 Task: Create a scrum project BayTech. Add to scrum project BayTech a team member softage.3@softage.net and assign as Project Lead. Add to scrum project BayTech a team member softage.4@softage.net
Action: Mouse pressed left at (186, 45)
Screenshot: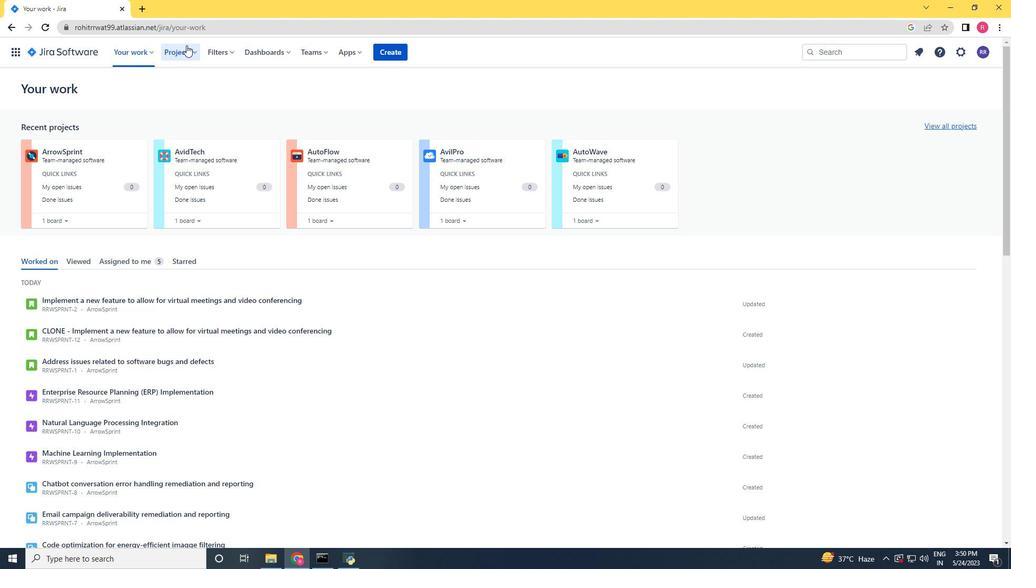 
Action: Mouse moved to (206, 260)
Screenshot: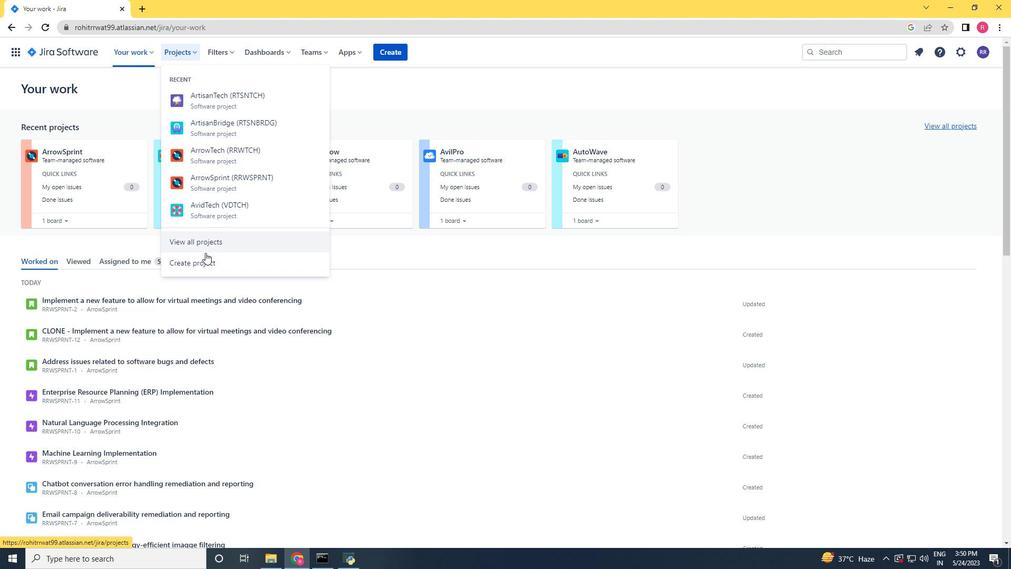 
Action: Mouse pressed left at (206, 260)
Screenshot: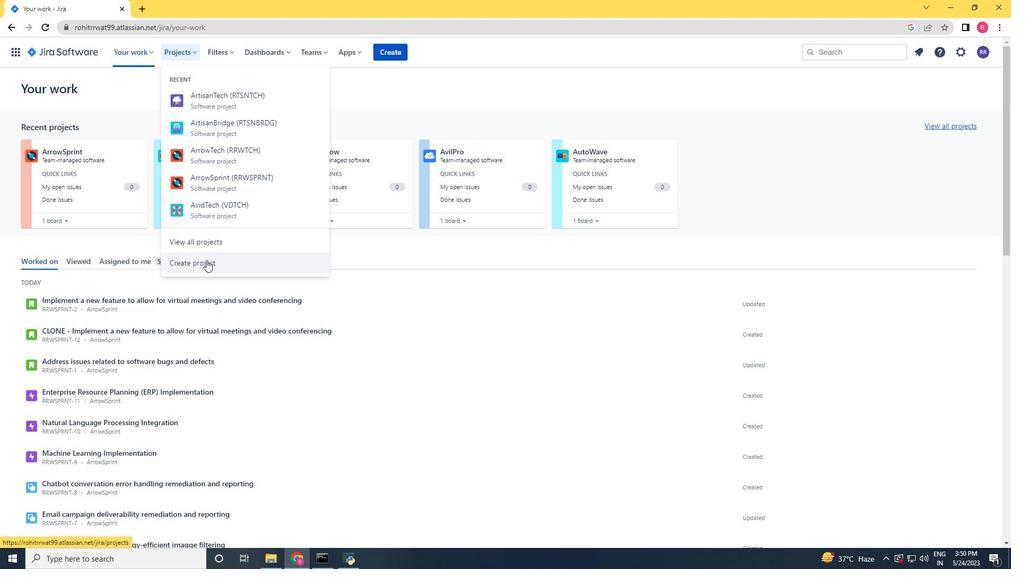 
Action: Mouse moved to (524, 268)
Screenshot: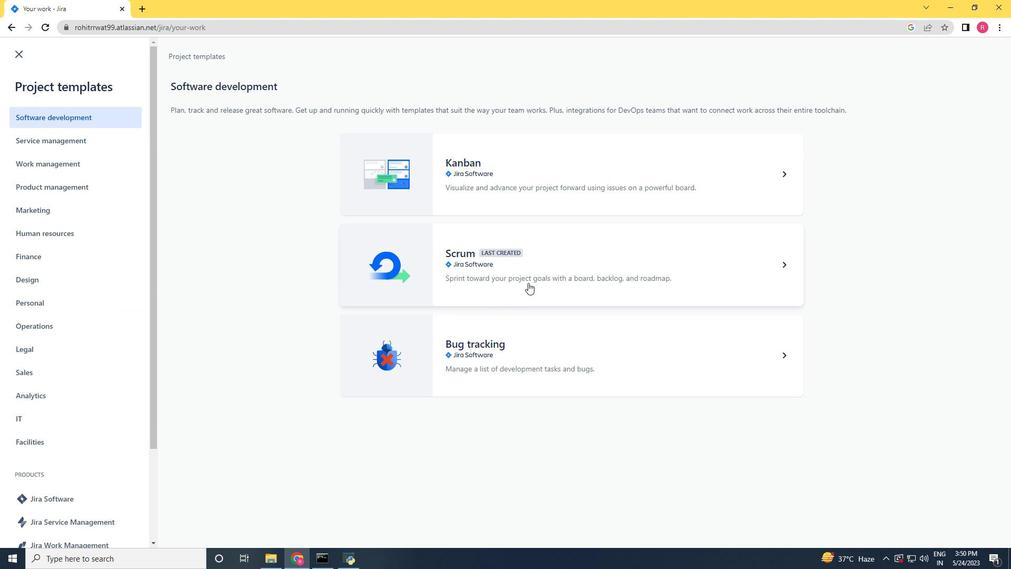 
Action: Mouse pressed left at (524, 268)
Screenshot: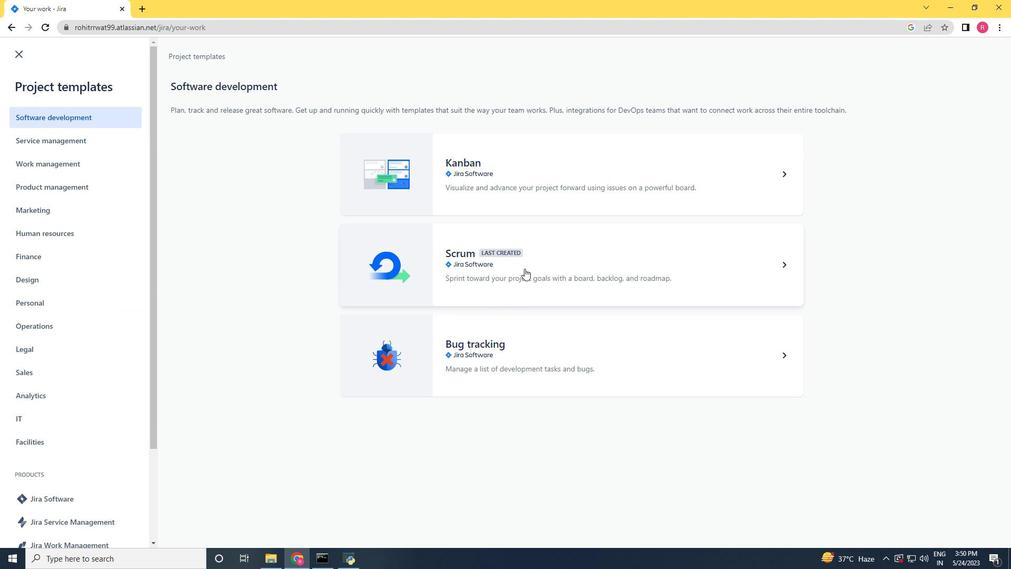 
Action: Mouse moved to (775, 520)
Screenshot: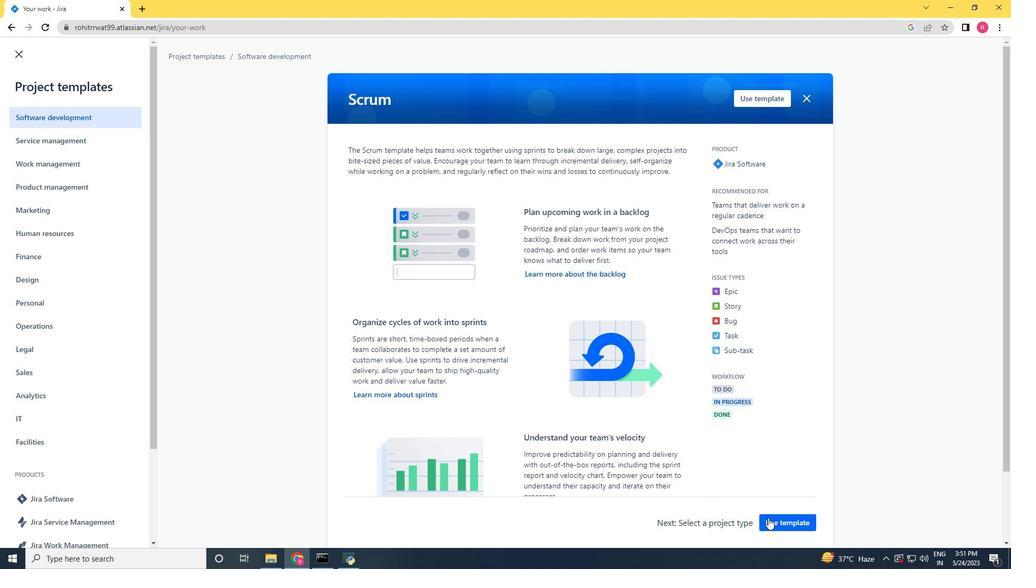 
Action: Mouse pressed left at (775, 520)
Screenshot: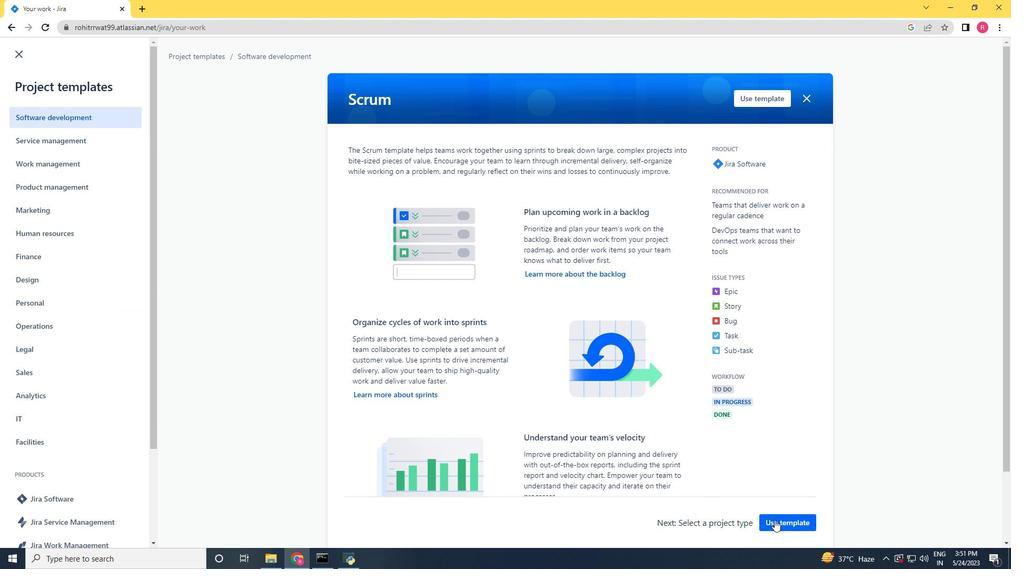 
Action: Mouse moved to (384, 517)
Screenshot: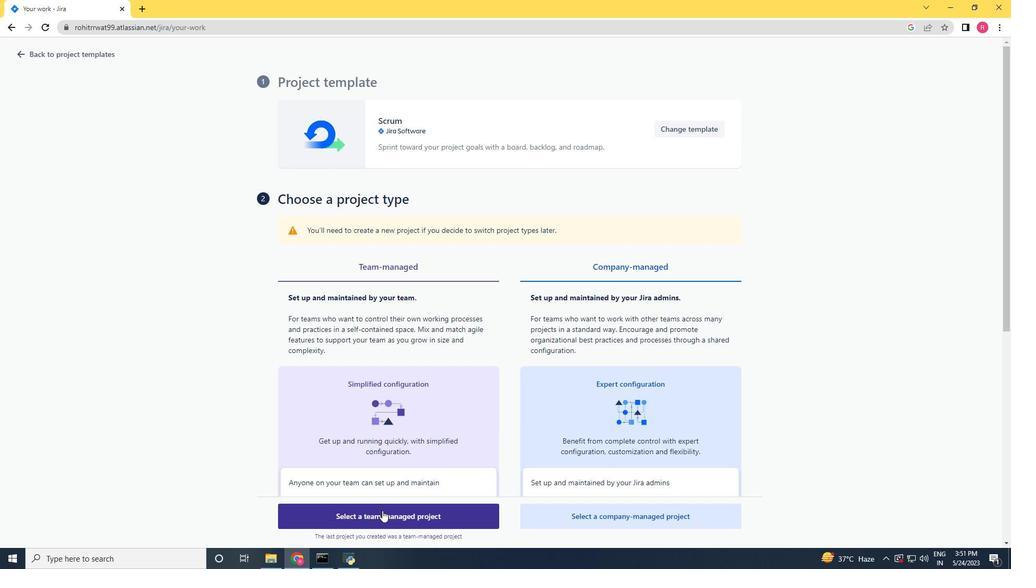
Action: Mouse pressed left at (384, 517)
Screenshot: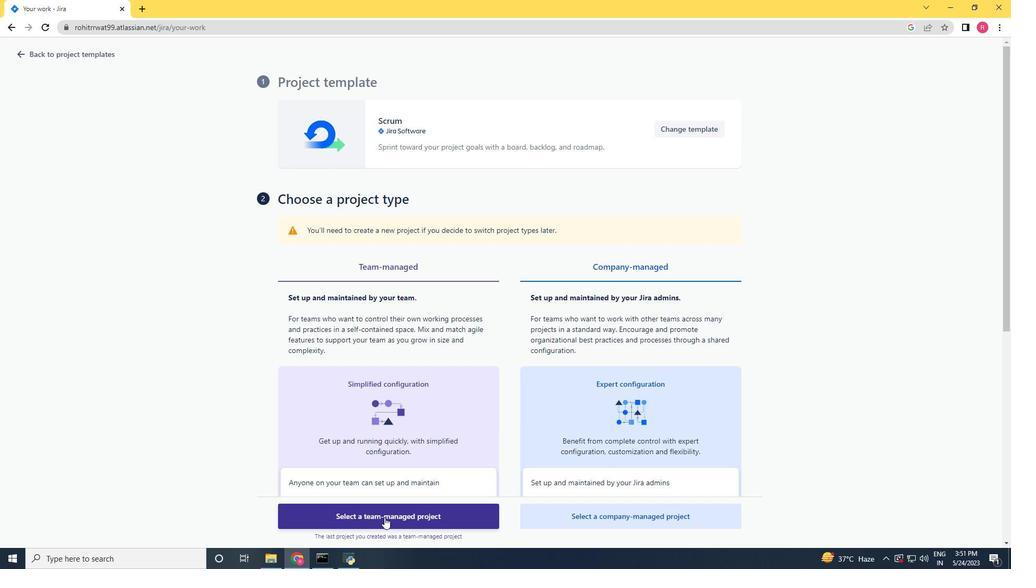
Action: Mouse moved to (340, 244)
Screenshot: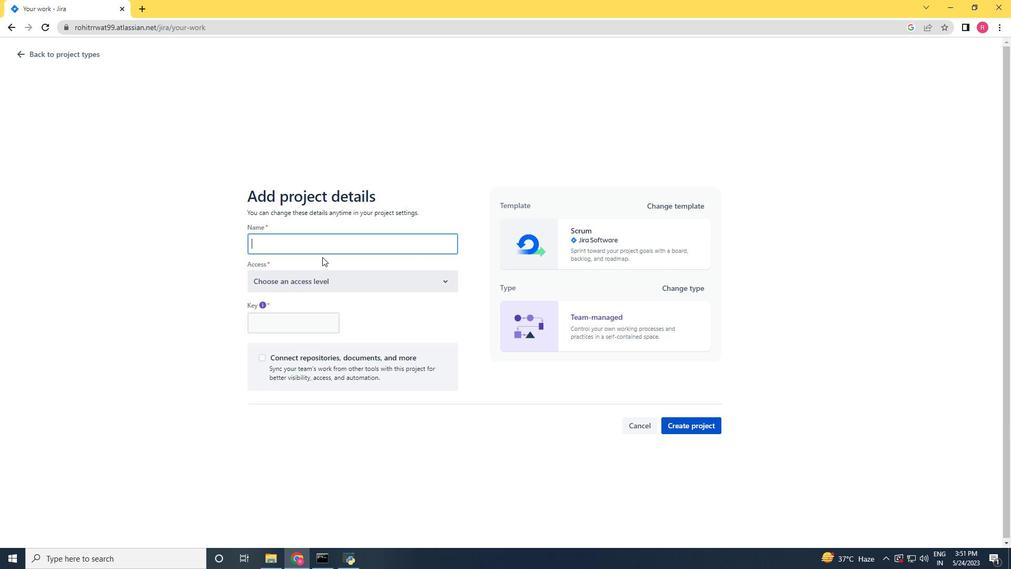 
Action: Key pressed <Key.shift>Bay<Key.space><Key.backspace><Key.shift>Tech
Screenshot: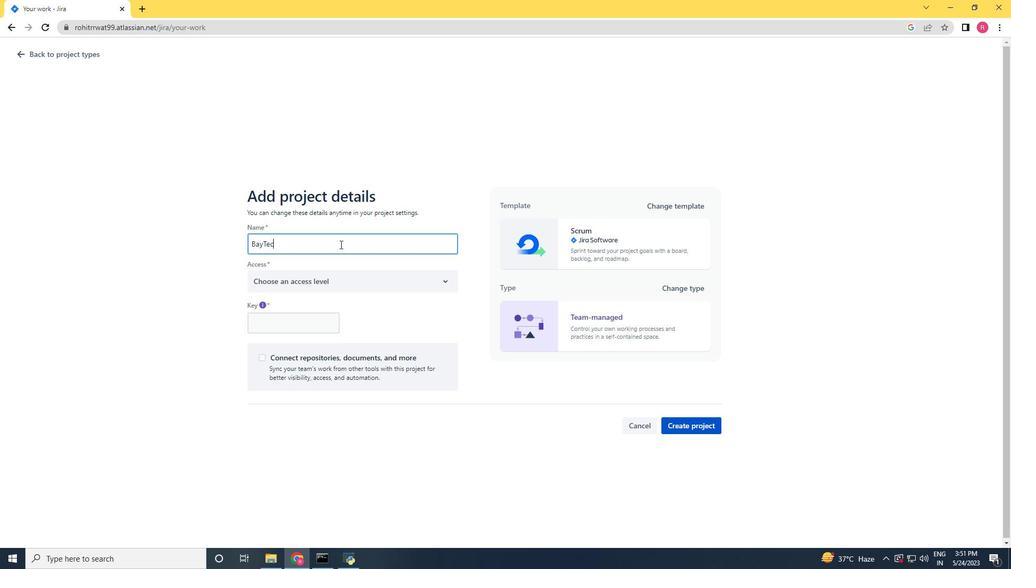 
Action: Mouse moved to (356, 279)
Screenshot: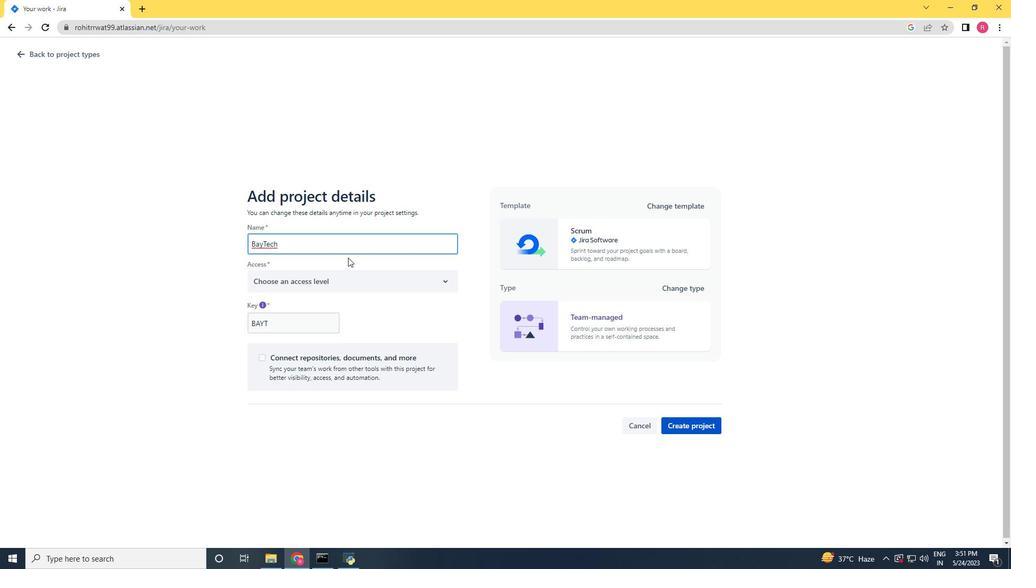 
Action: Mouse pressed left at (356, 279)
Screenshot: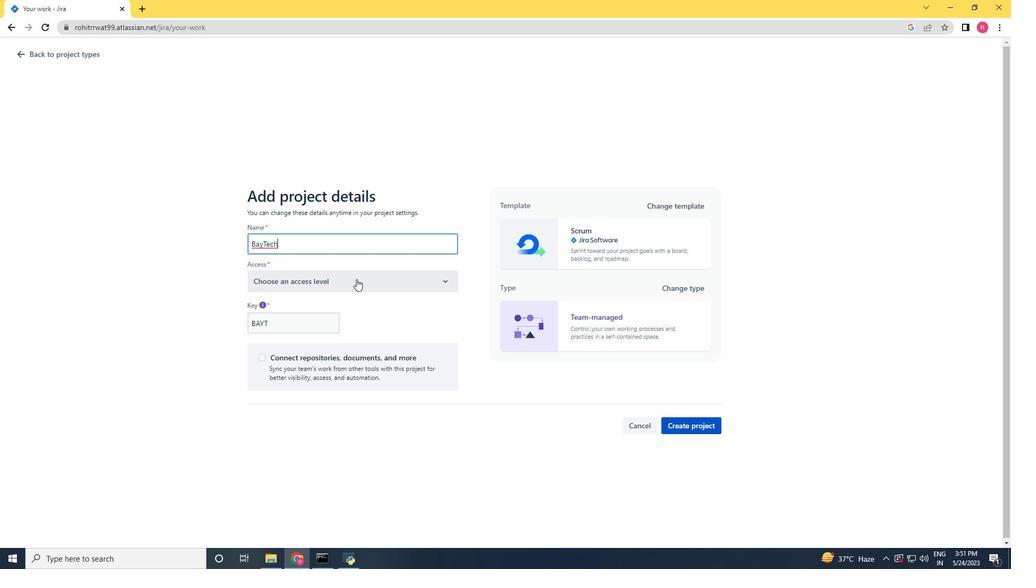 
Action: Mouse moved to (347, 300)
Screenshot: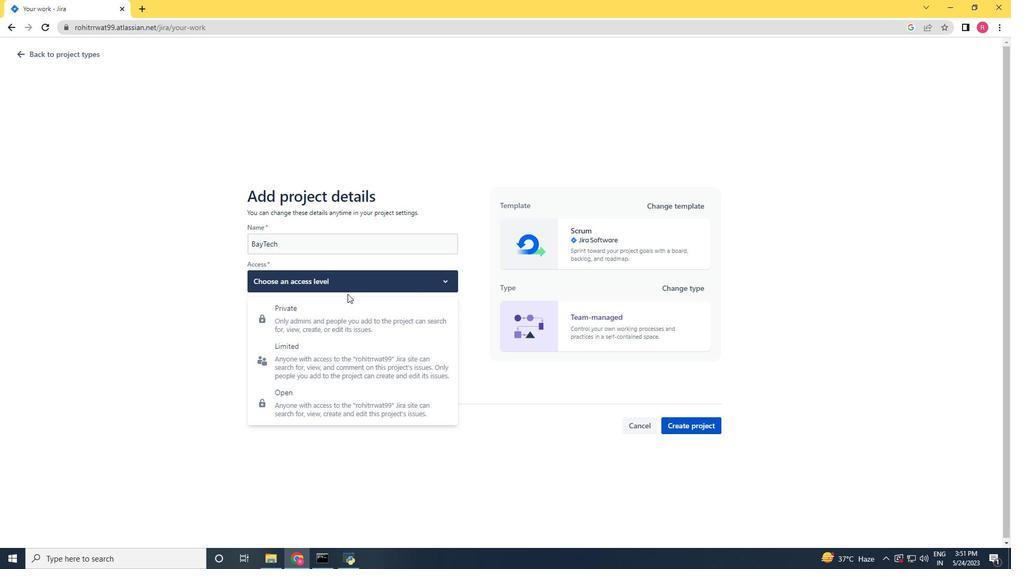 
Action: Mouse pressed left at (347, 300)
Screenshot: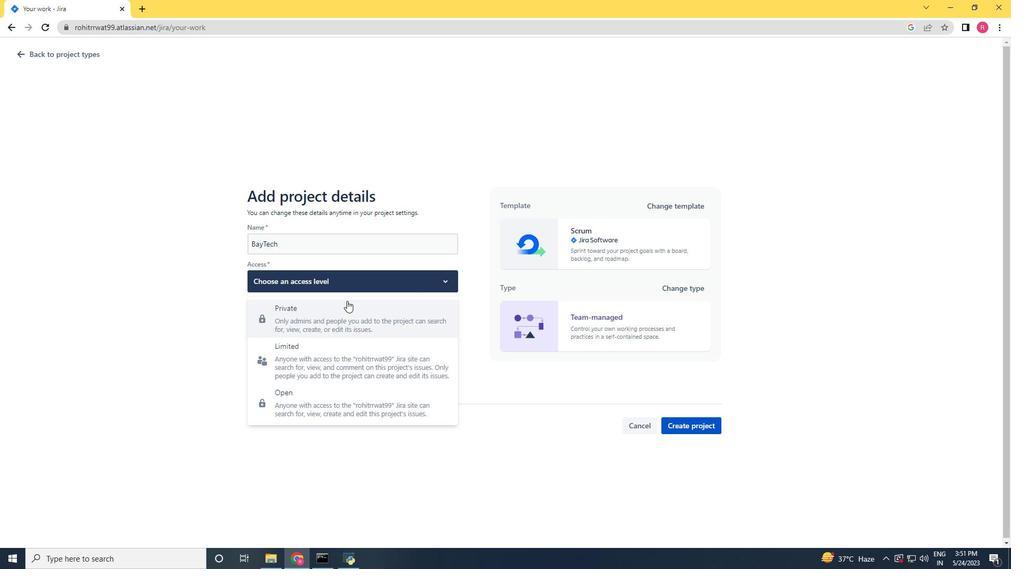 
Action: Mouse moved to (692, 426)
Screenshot: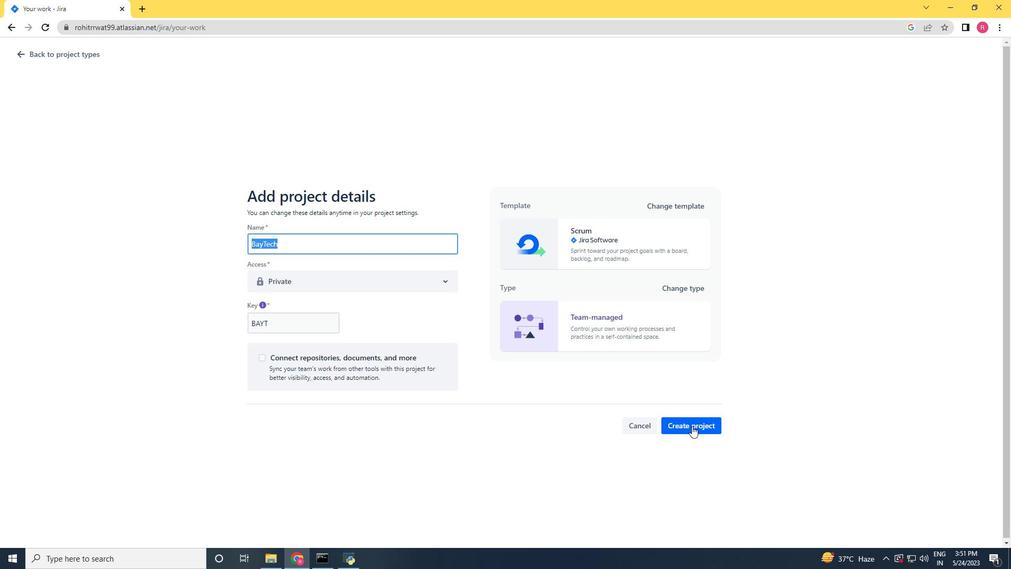 
Action: Mouse pressed left at (692, 426)
Screenshot: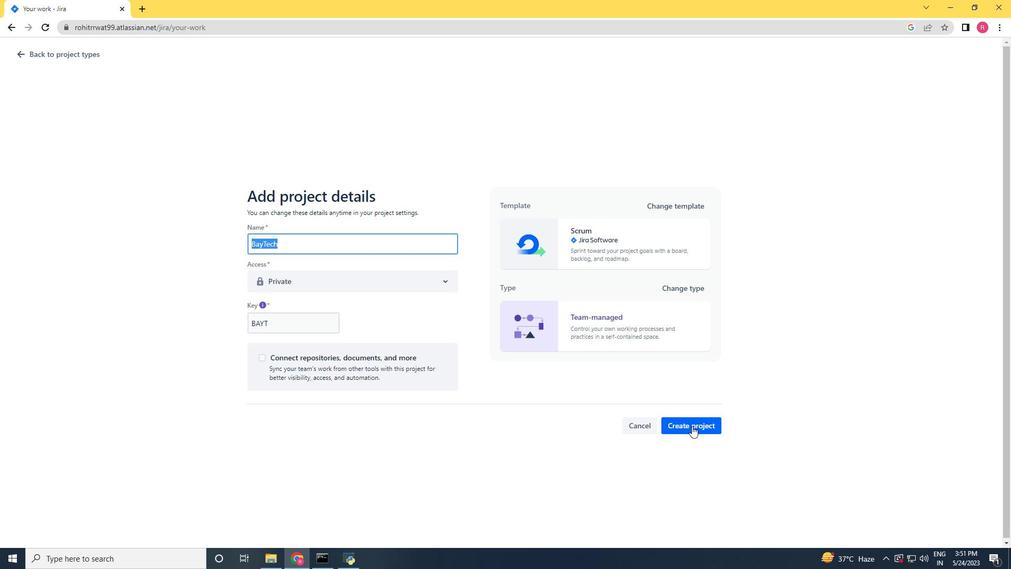 
Action: Mouse moved to (256, 141)
Screenshot: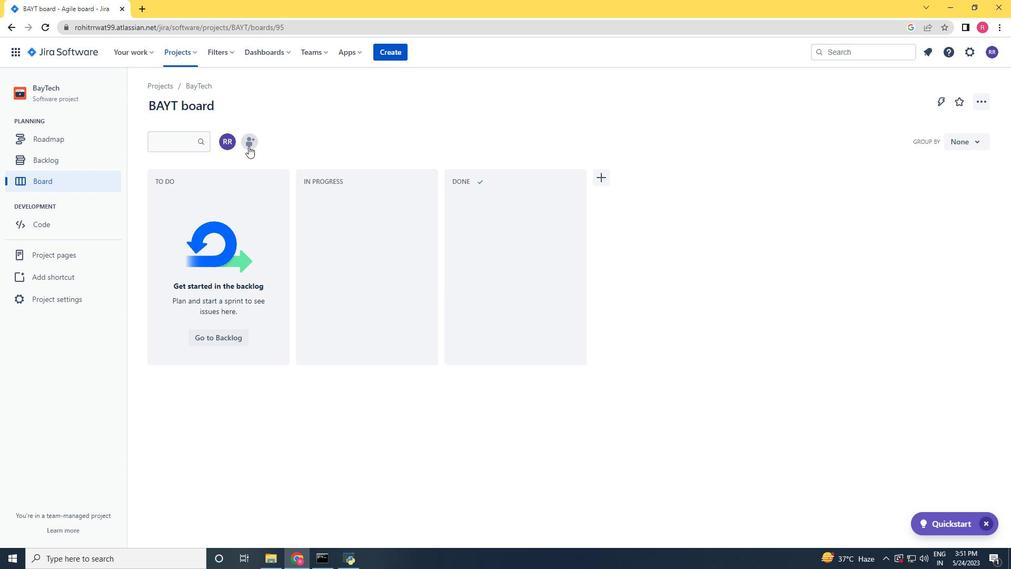 
Action: Mouse pressed left at (256, 141)
Screenshot: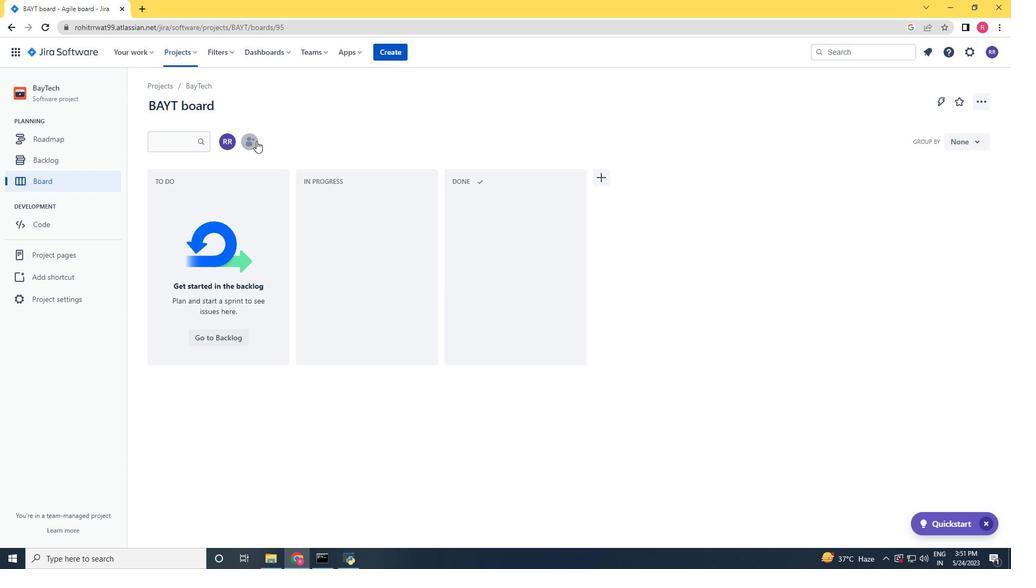 
Action: Key pressed softage.3<Key.shift>@softage.net
Screenshot: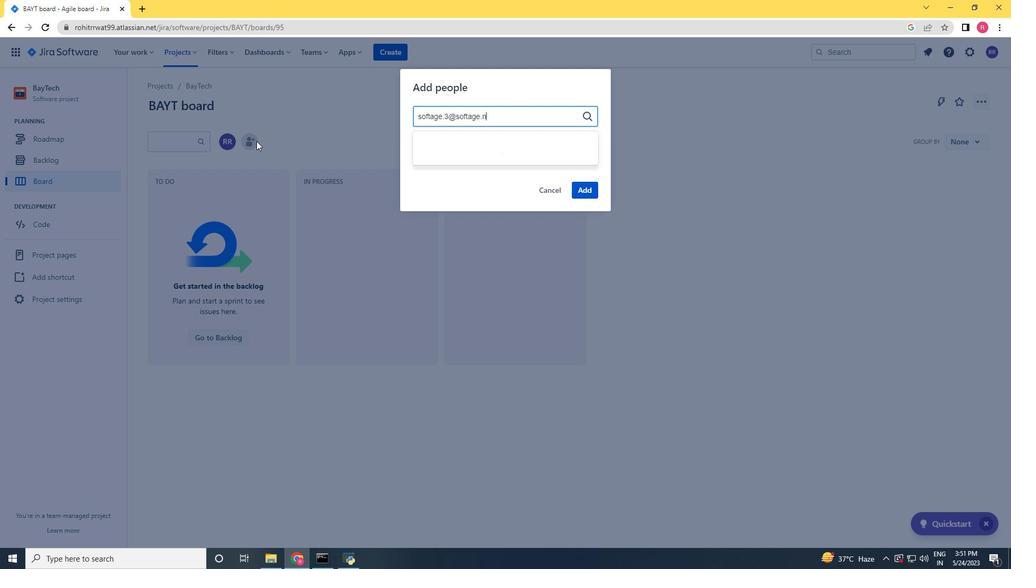 
Action: Mouse moved to (476, 140)
Screenshot: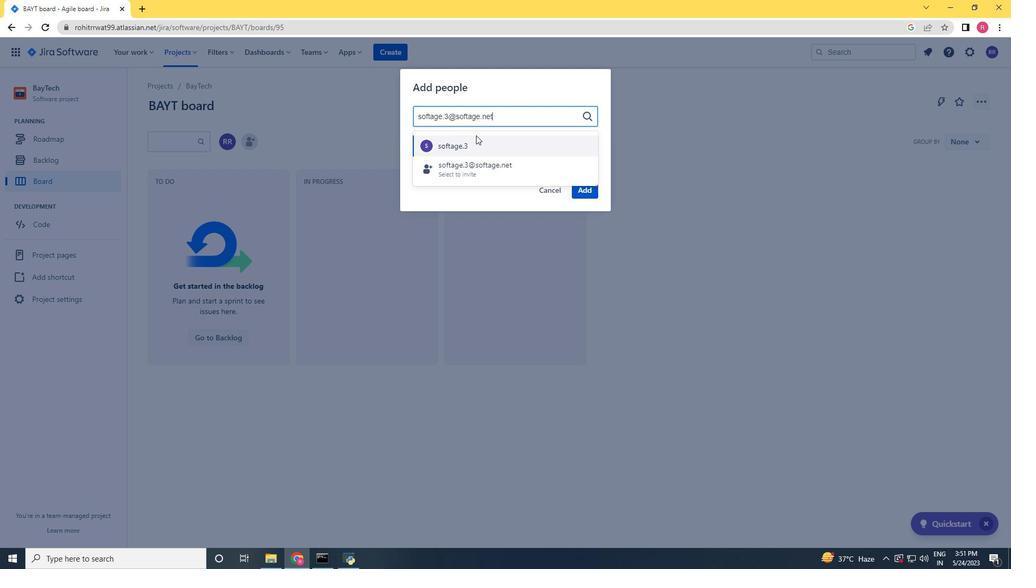 
Action: Mouse pressed left at (476, 140)
Screenshot: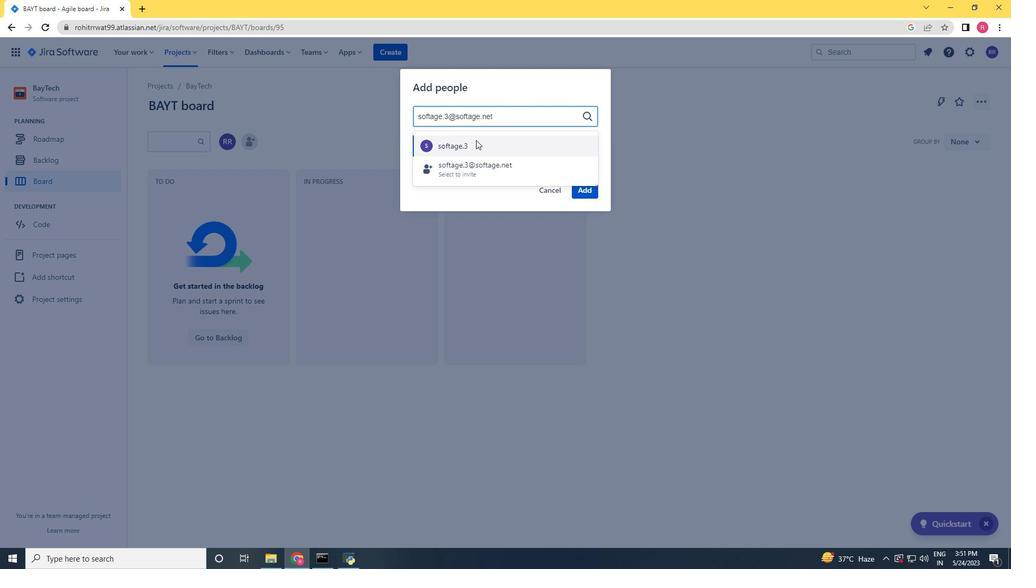 
Action: Mouse moved to (582, 184)
Screenshot: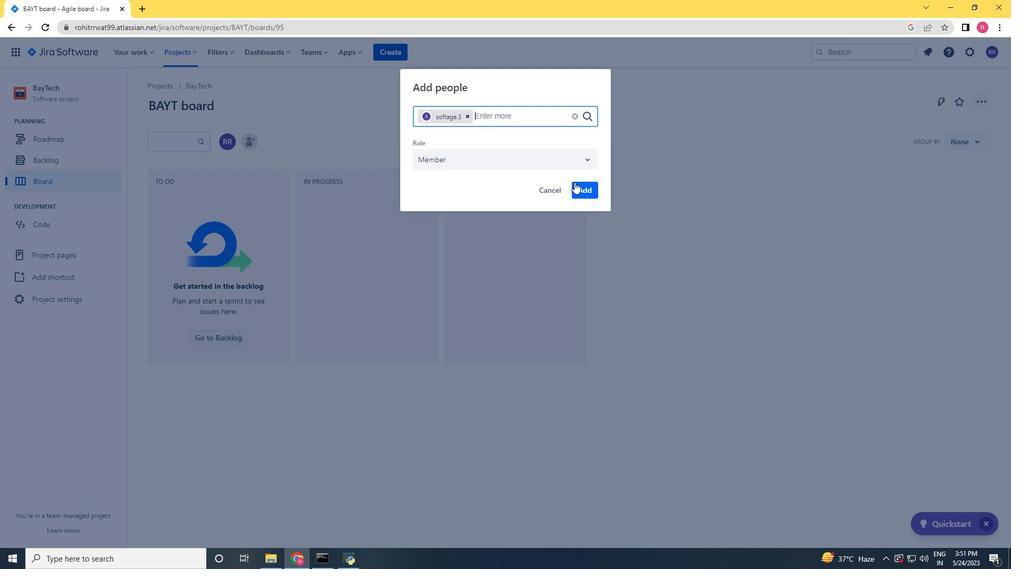 
Action: Mouse pressed left at (582, 184)
Screenshot: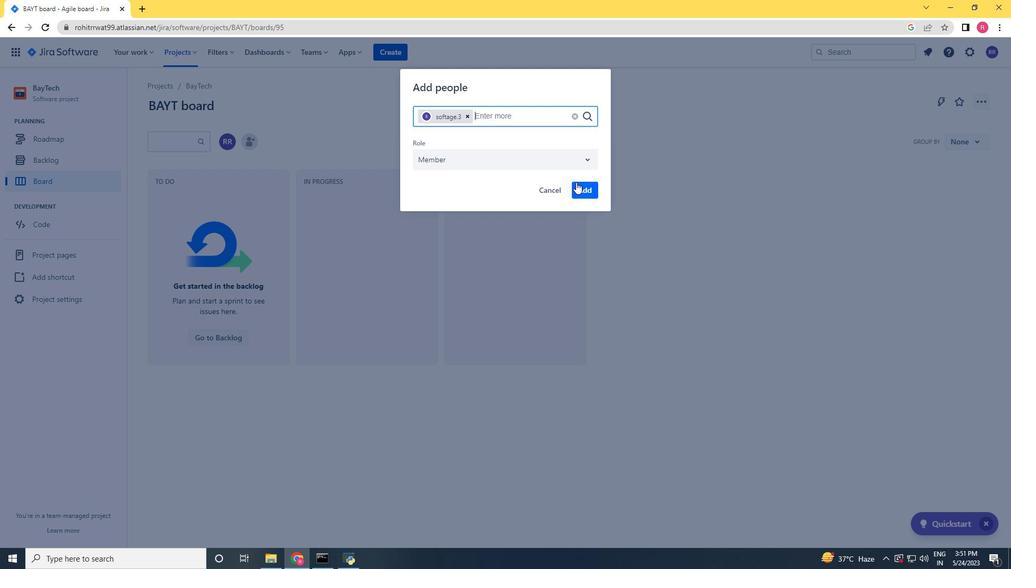 
Action: Mouse moved to (103, 304)
Screenshot: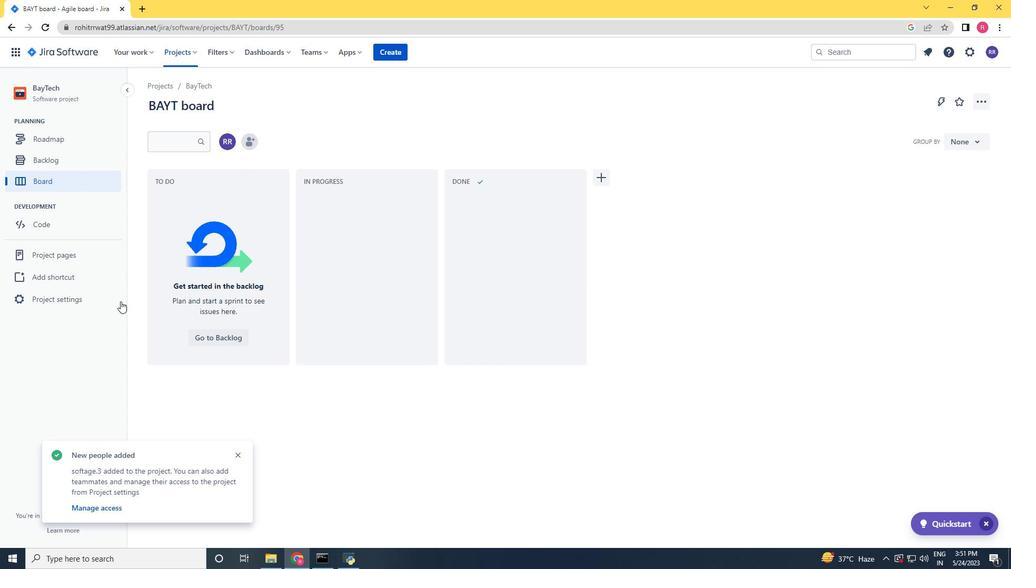 
Action: Mouse pressed left at (103, 304)
Screenshot: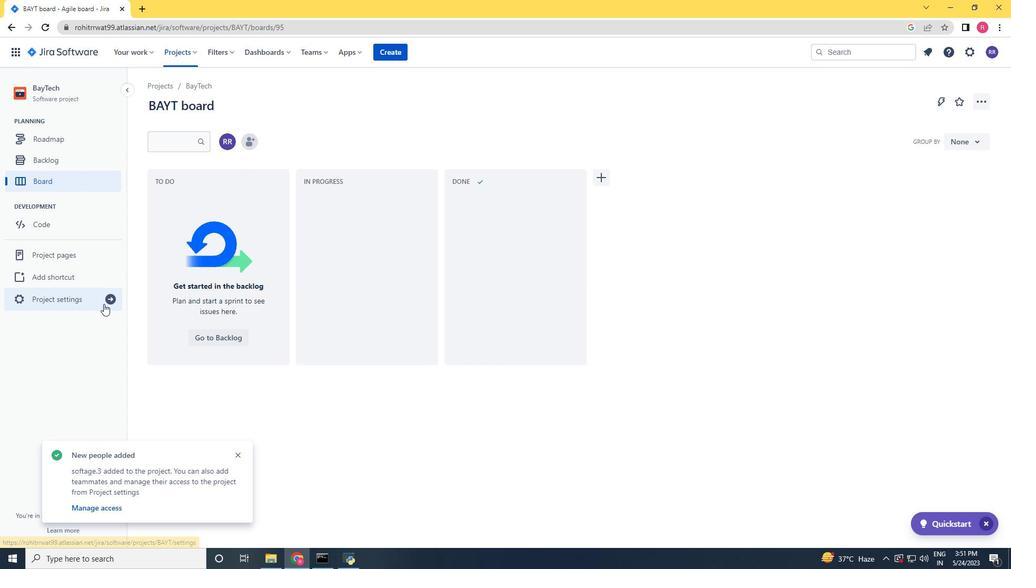 
Action: Mouse moved to (549, 378)
Screenshot: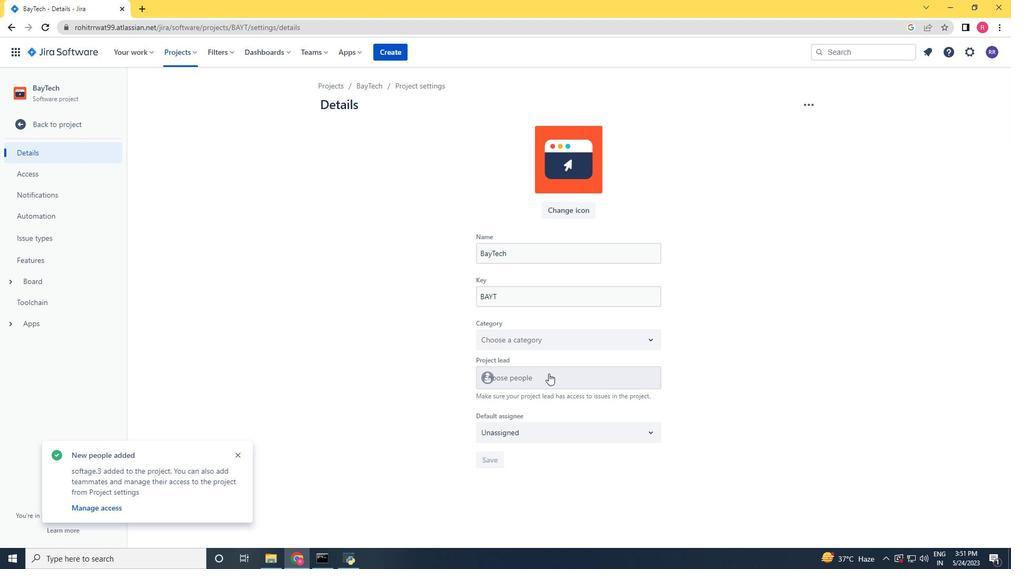 
Action: Mouse pressed left at (549, 378)
Screenshot: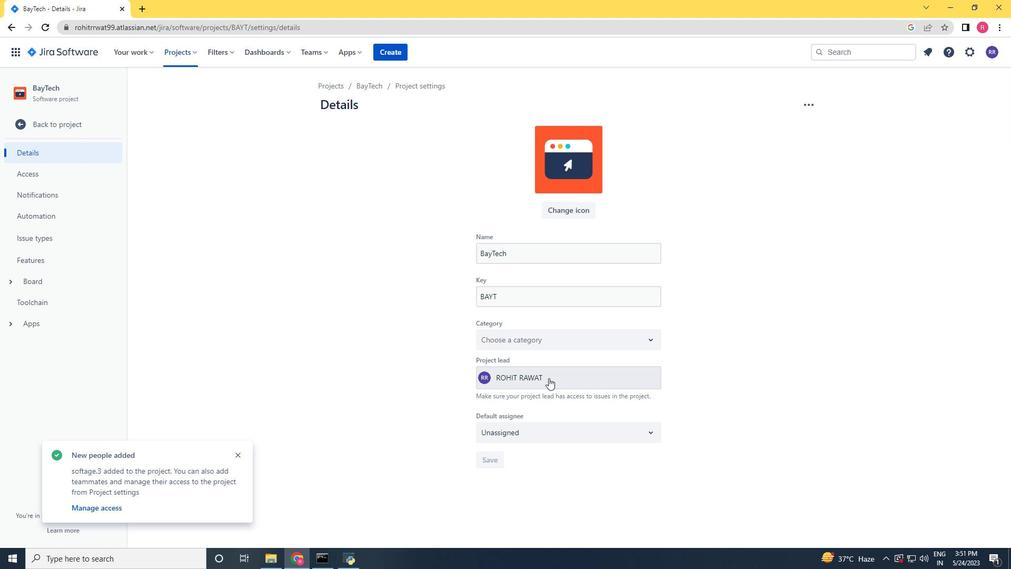 
Action: Key pressed softage.3<Key.shift>@softage.net
Screenshot: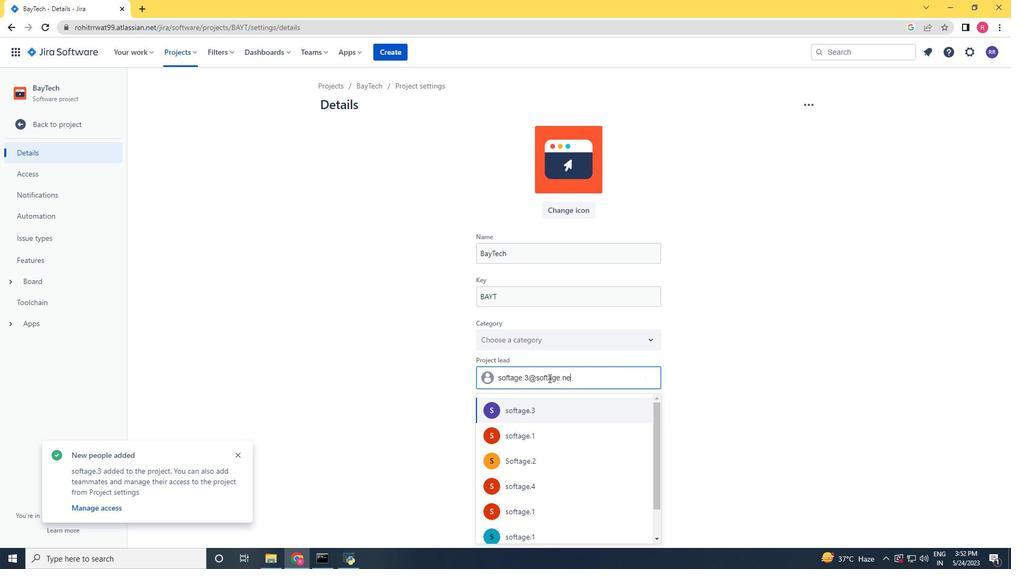 
Action: Mouse moved to (544, 416)
Screenshot: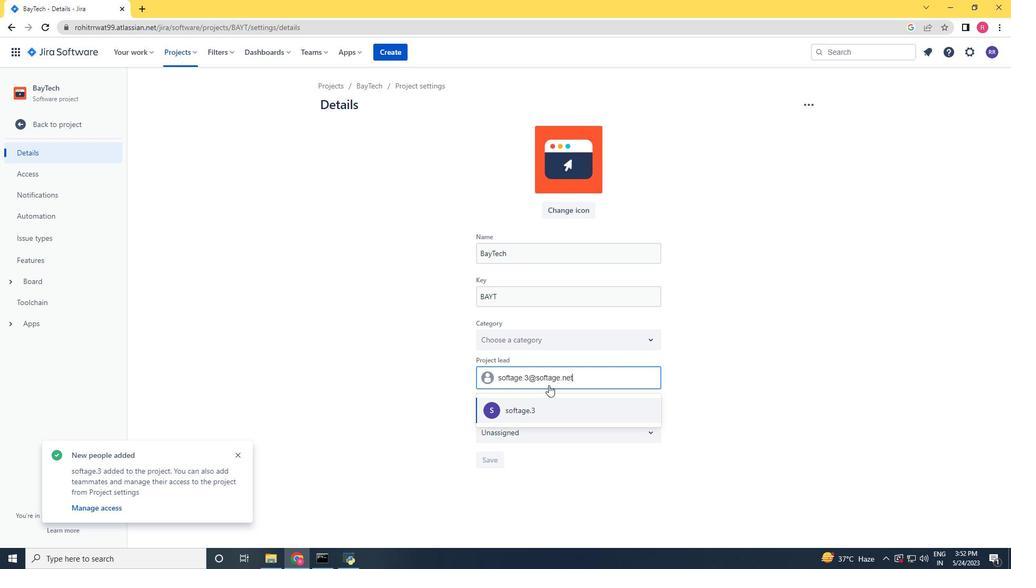 
Action: Mouse pressed left at (544, 416)
Screenshot: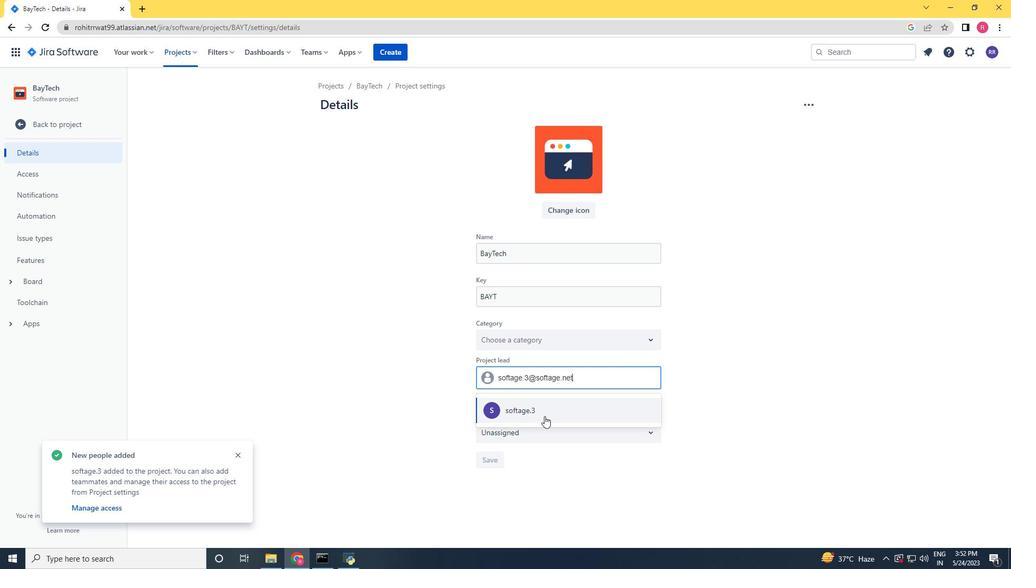 
Action: Mouse moved to (534, 425)
Screenshot: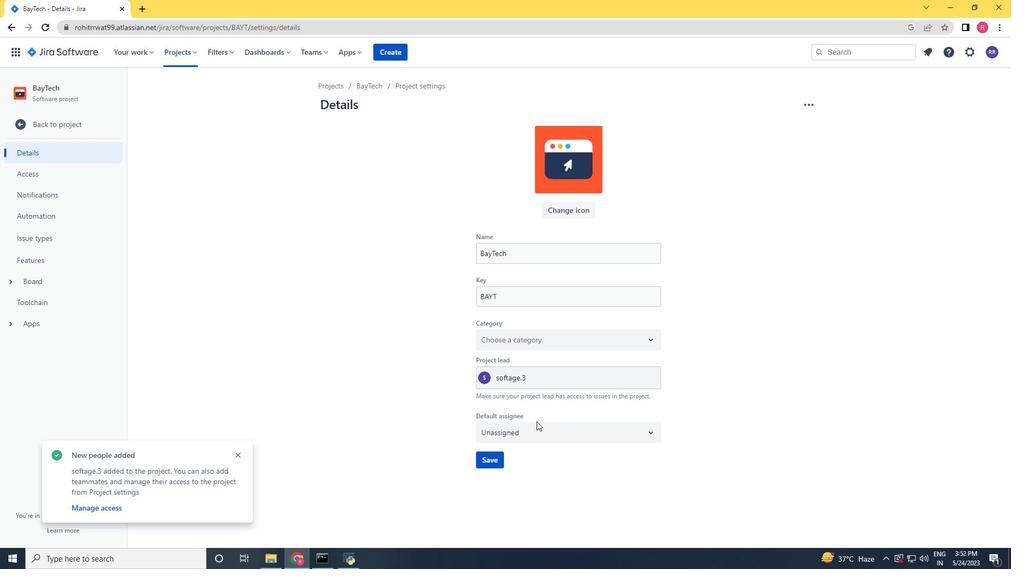 
Action: Mouse pressed left at (534, 425)
Screenshot: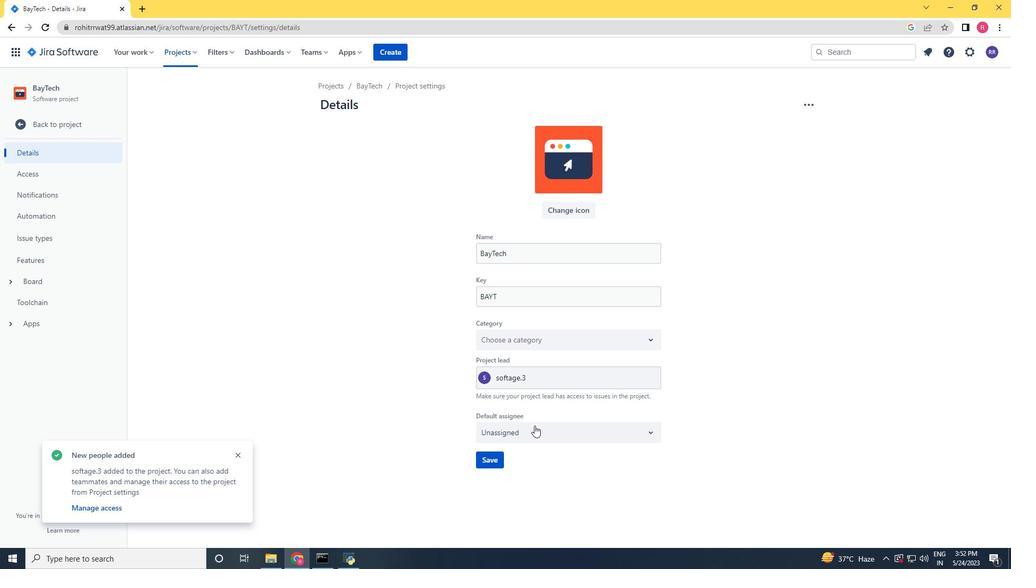 
Action: Mouse moved to (518, 454)
Screenshot: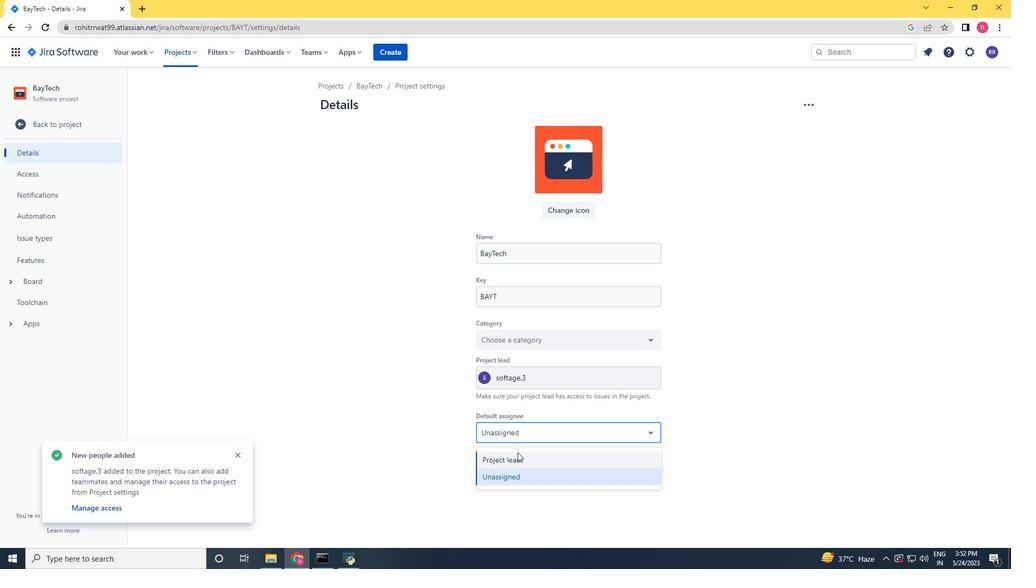 
Action: Mouse pressed left at (518, 454)
Screenshot: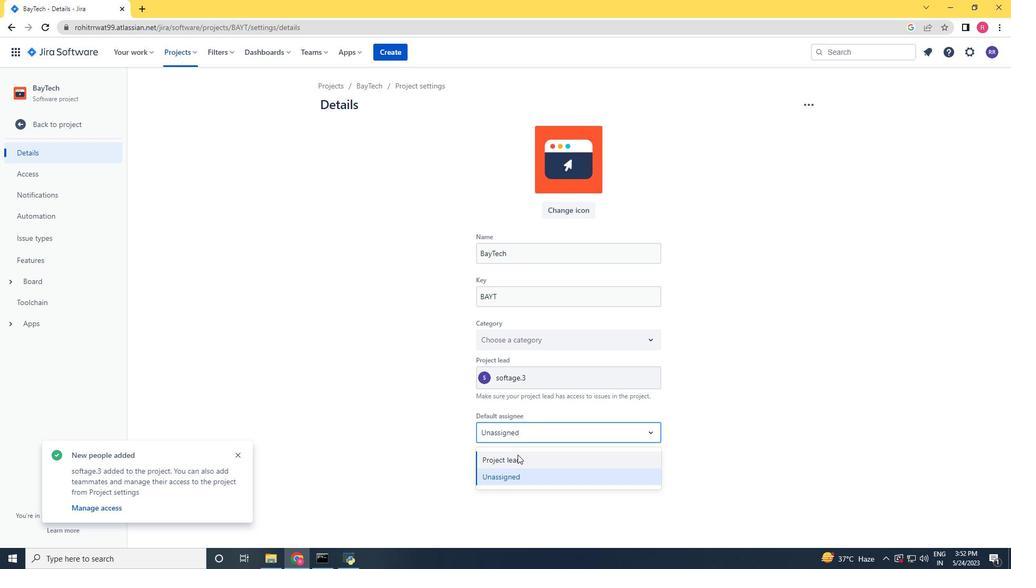 
Action: Mouse moved to (491, 462)
Screenshot: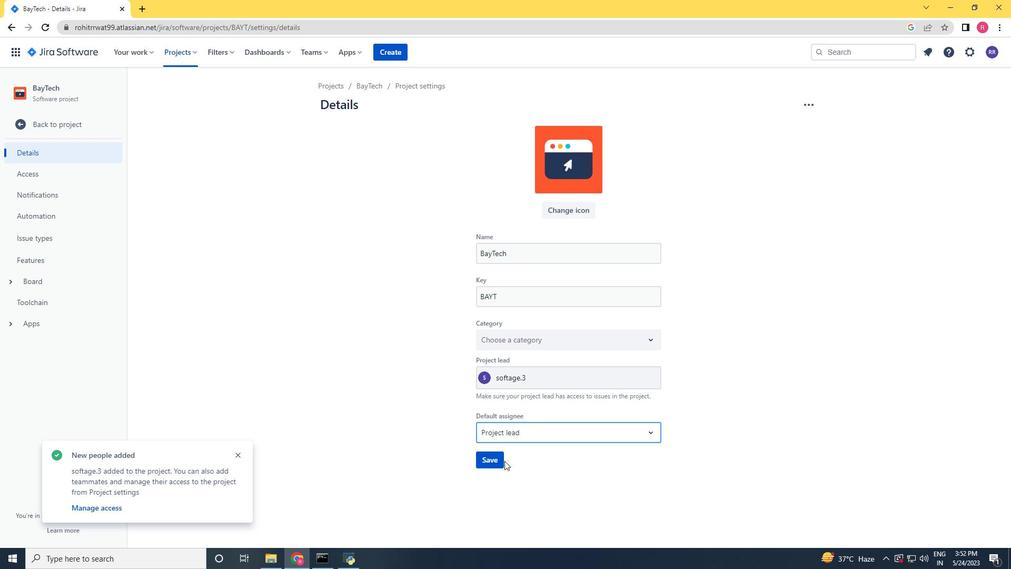 
Action: Mouse pressed left at (491, 462)
Screenshot: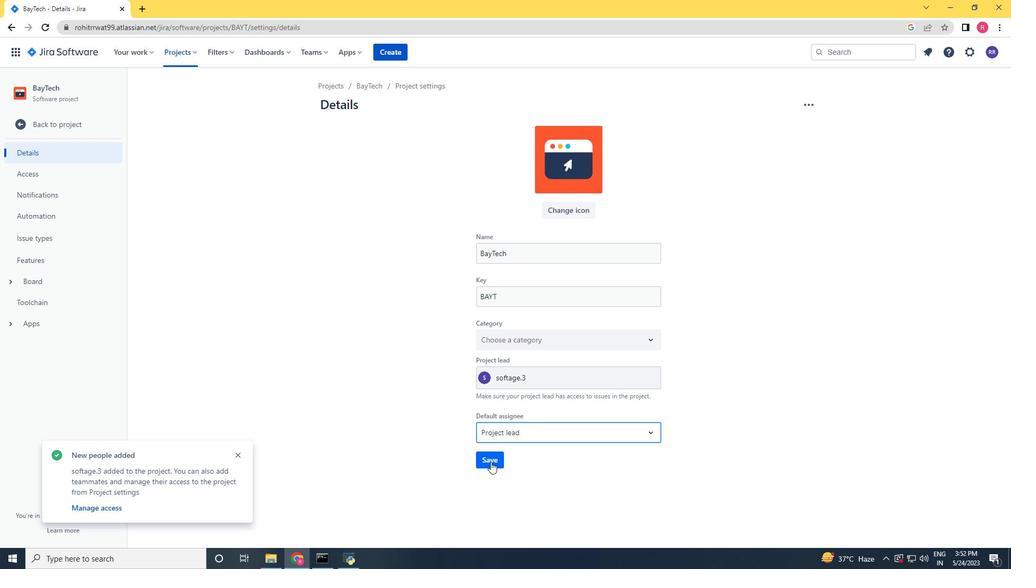
Action: Mouse moved to (42, 131)
Screenshot: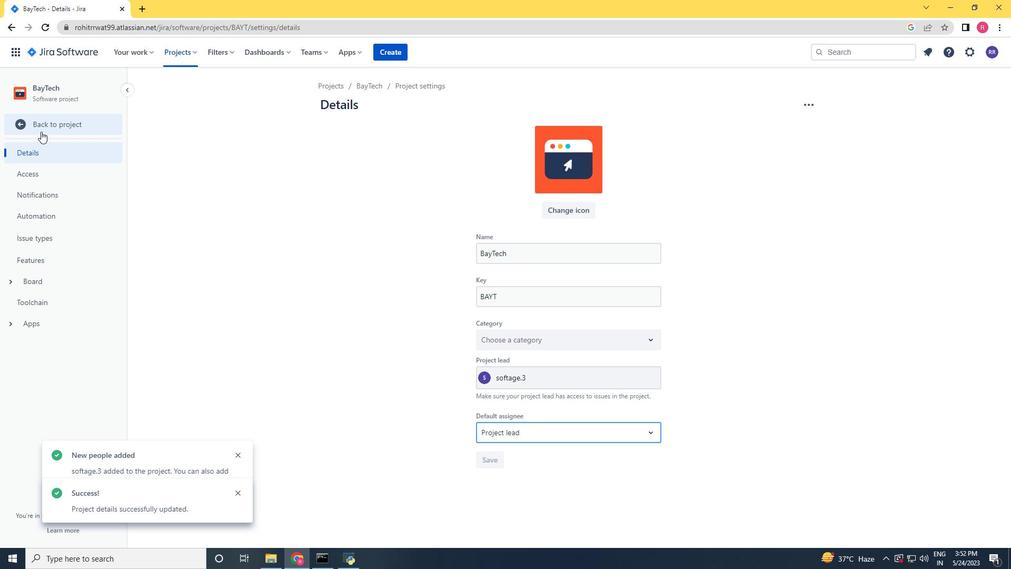 
Action: Mouse pressed left at (42, 131)
Screenshot: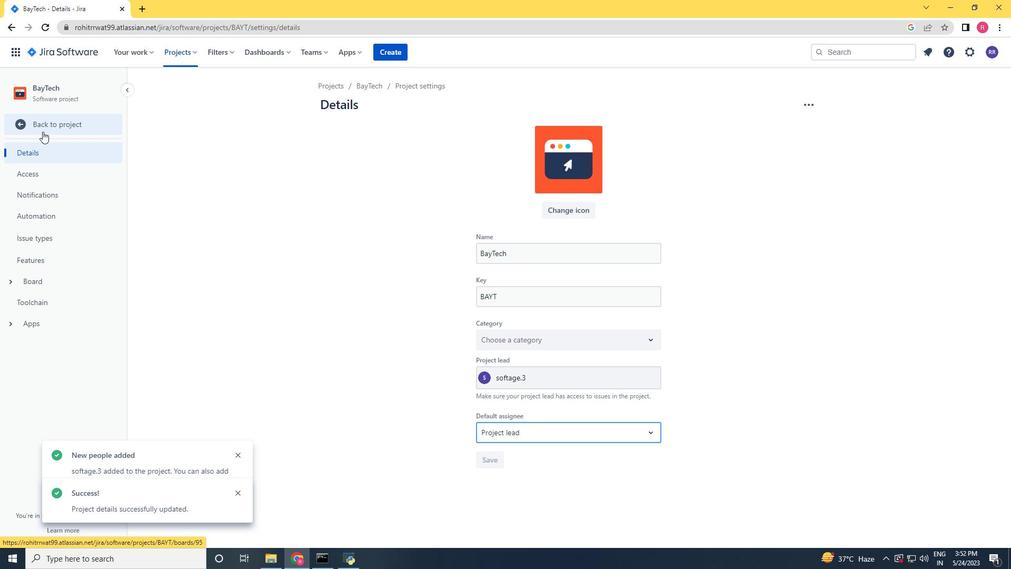 
Action: Mouse moved to (254, 147)
Screenshot: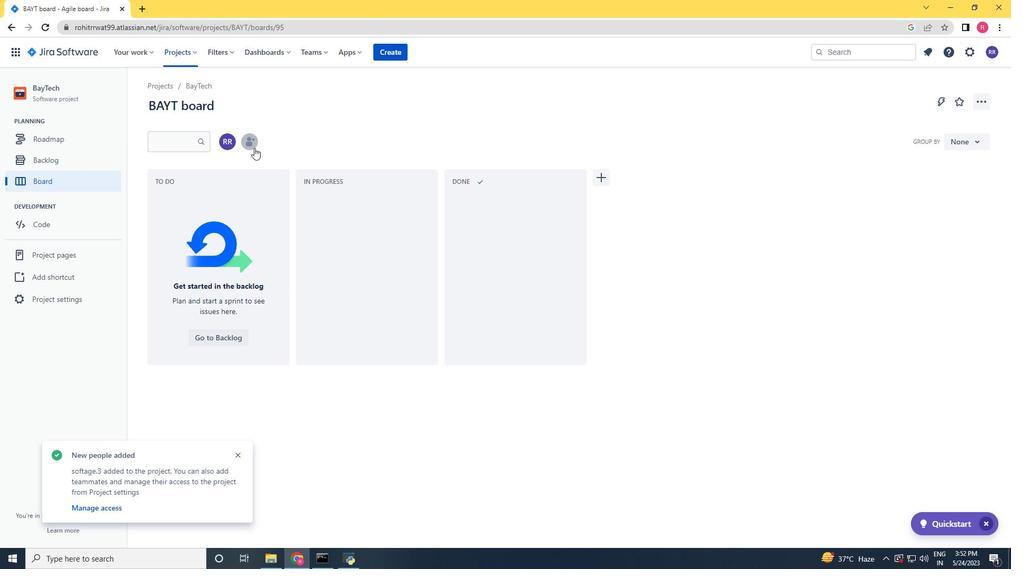 
Action: Mouse pressed left at (254, 147)
Screenshot: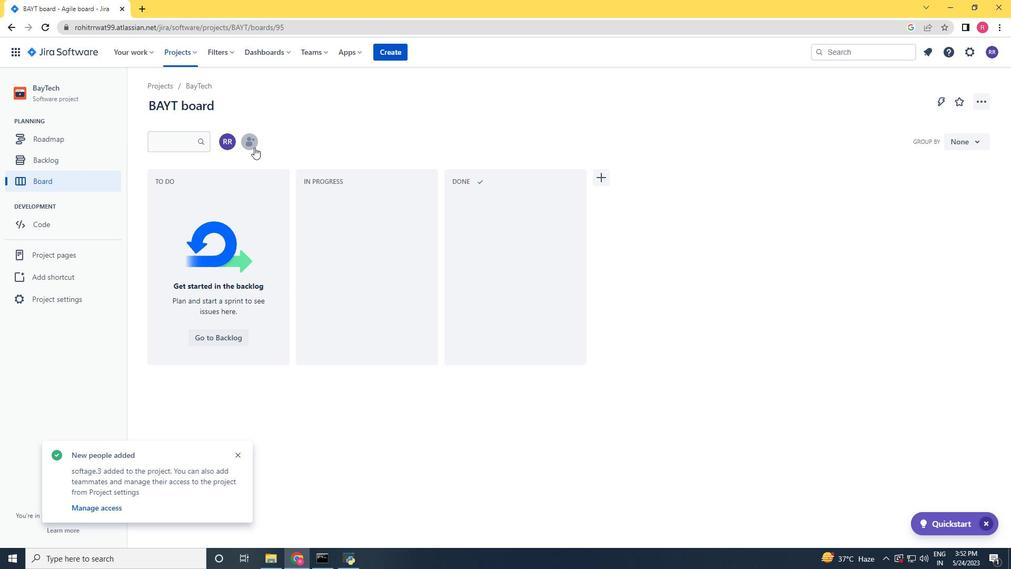 
Action: Key pressed softage.4<Key.shift><Key.shift><Key.shift><Key.shift><Key.shift>@softah<Key.backspace>ge.net
Screenshot: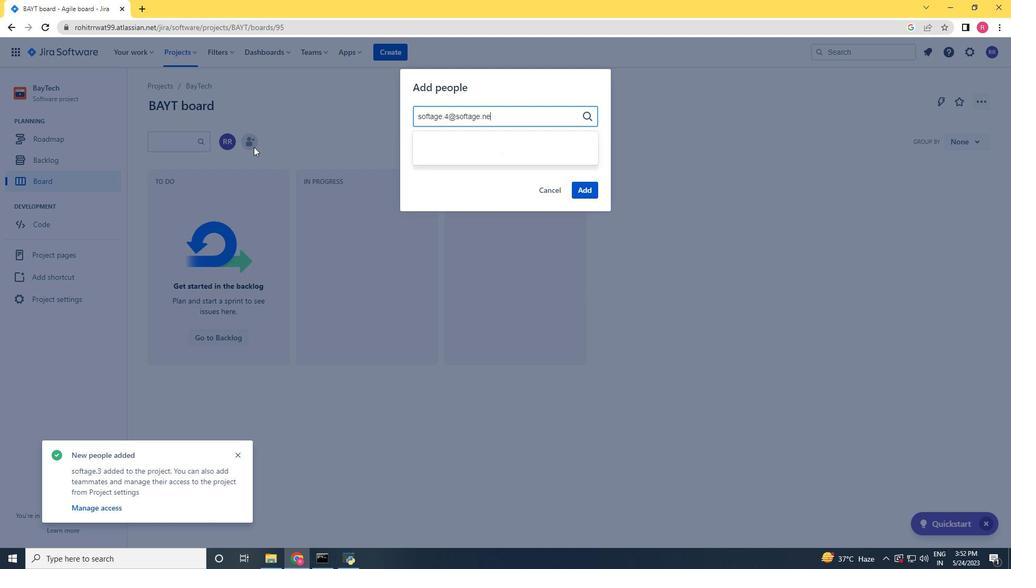 
Action: Mouse moved to (476, 141)
Screenshot: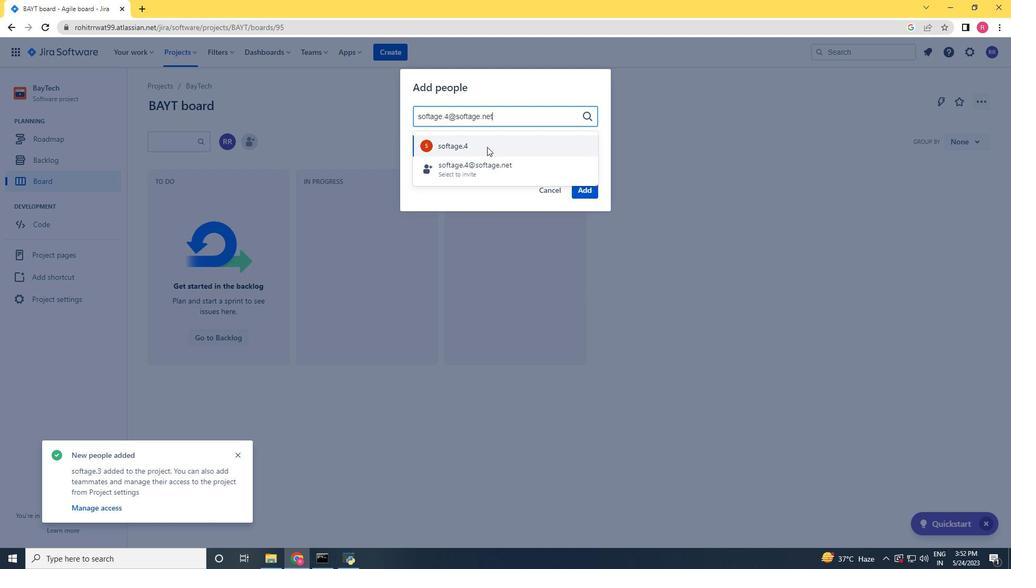 
Action: Mouse pressed left at (476, 141)
Screenshot: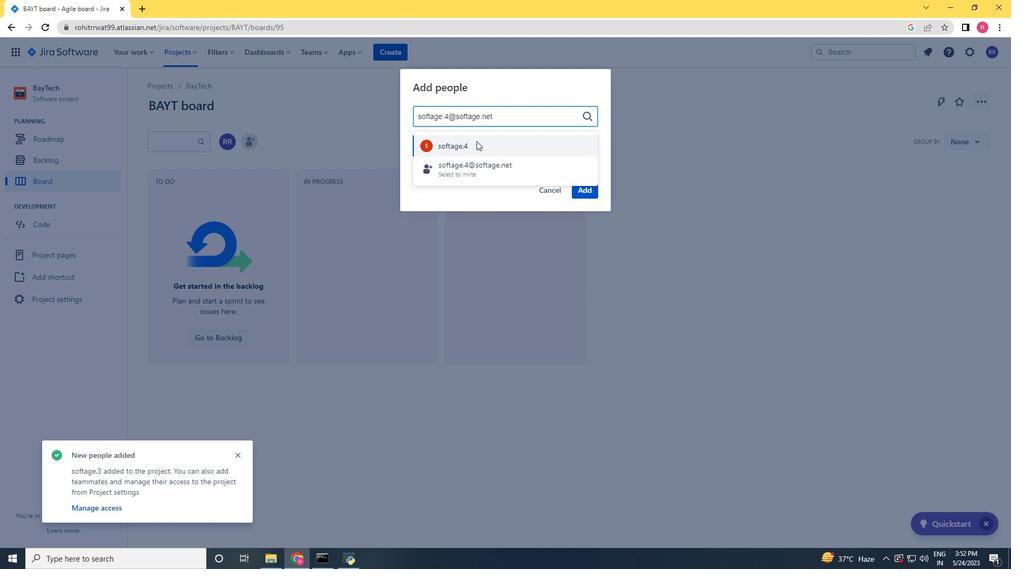 
Action: Mouse moved to (581, 187)
Screenshot: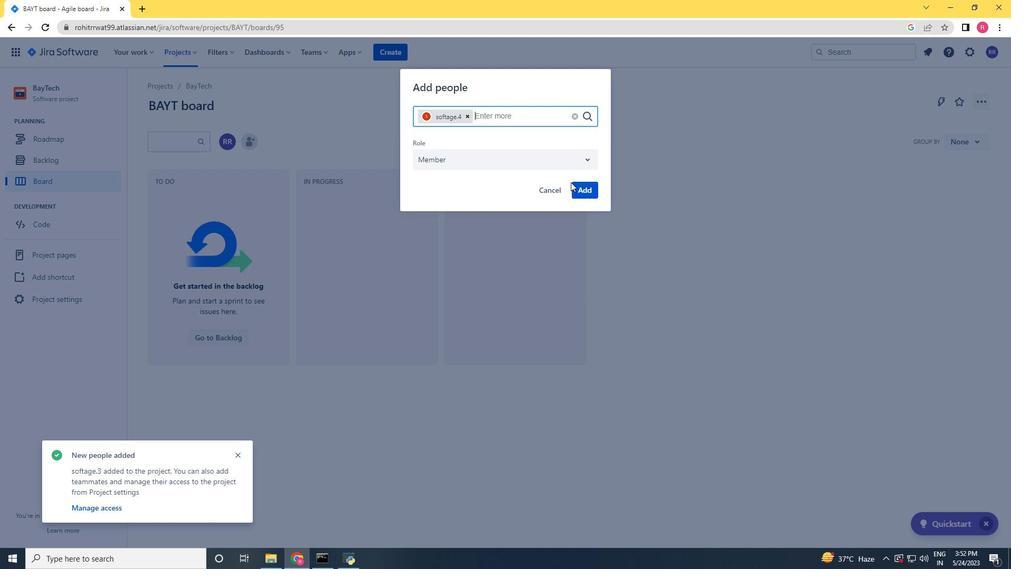 
Action: Mouse pressed left at (581, 187)
Screenshot: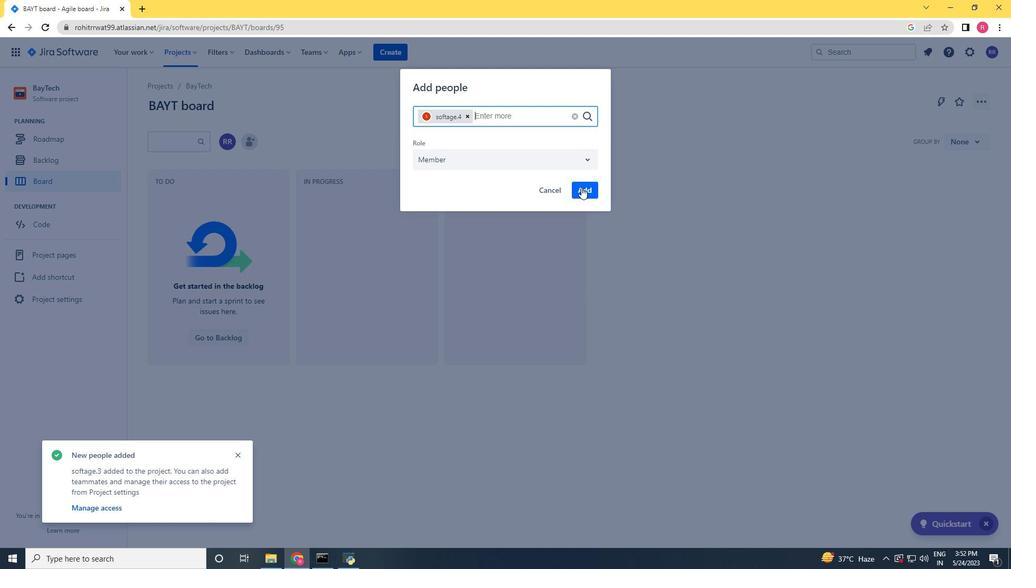 
Action: Mouse moved to (380, 303)
Screenshot: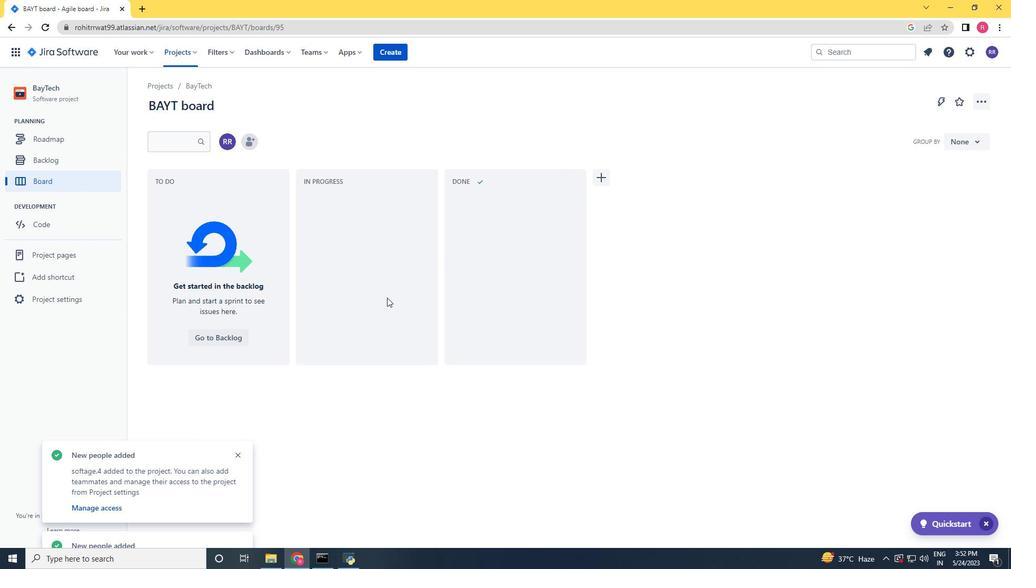 
